 Task: Create a due date automation trigger when advanced on, 2 hours before a card is due add dates due in between 1 and 5 working days.
Action: Mouse moved to (1196, 95)
Screenshot: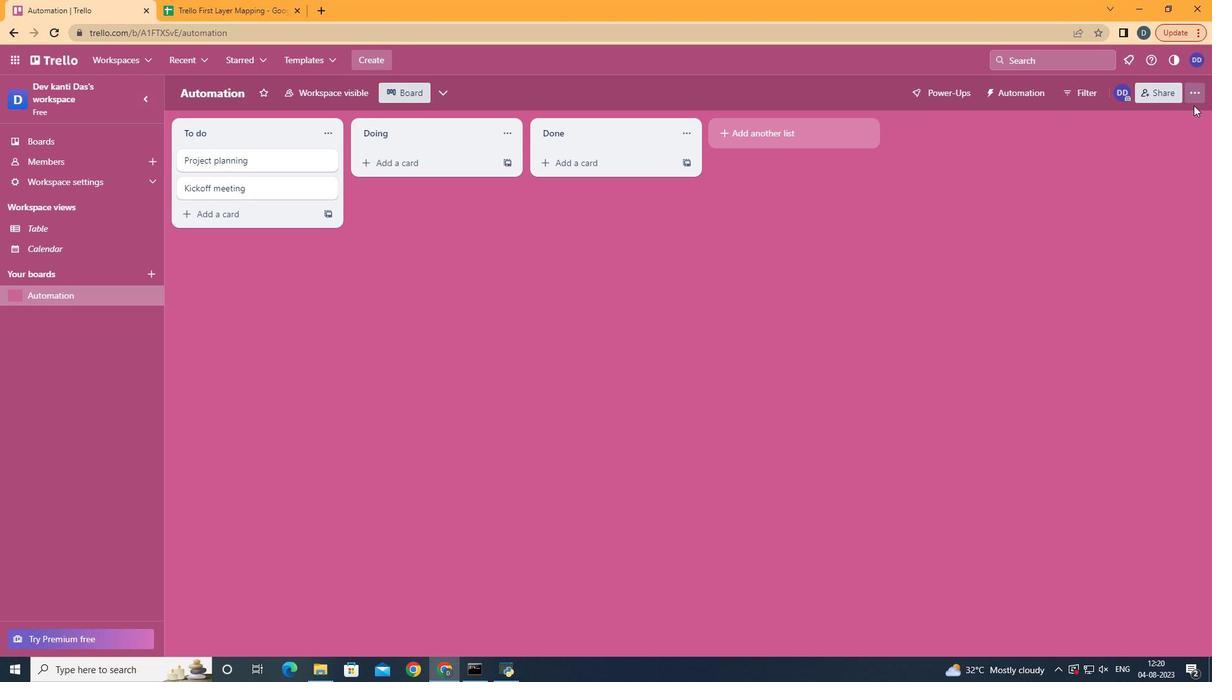 
Action: Mouse pressed left at (1196, 95)
Screenshot: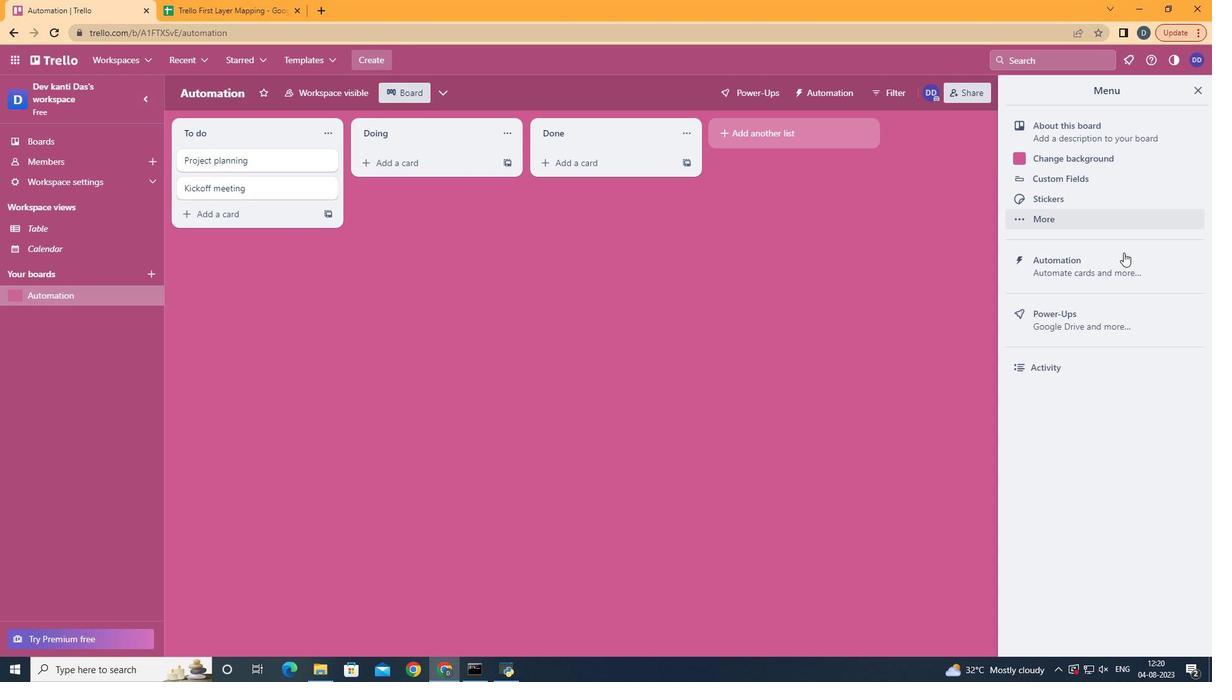 
Action: Mouse moved to (1106, 281)
Screenshot: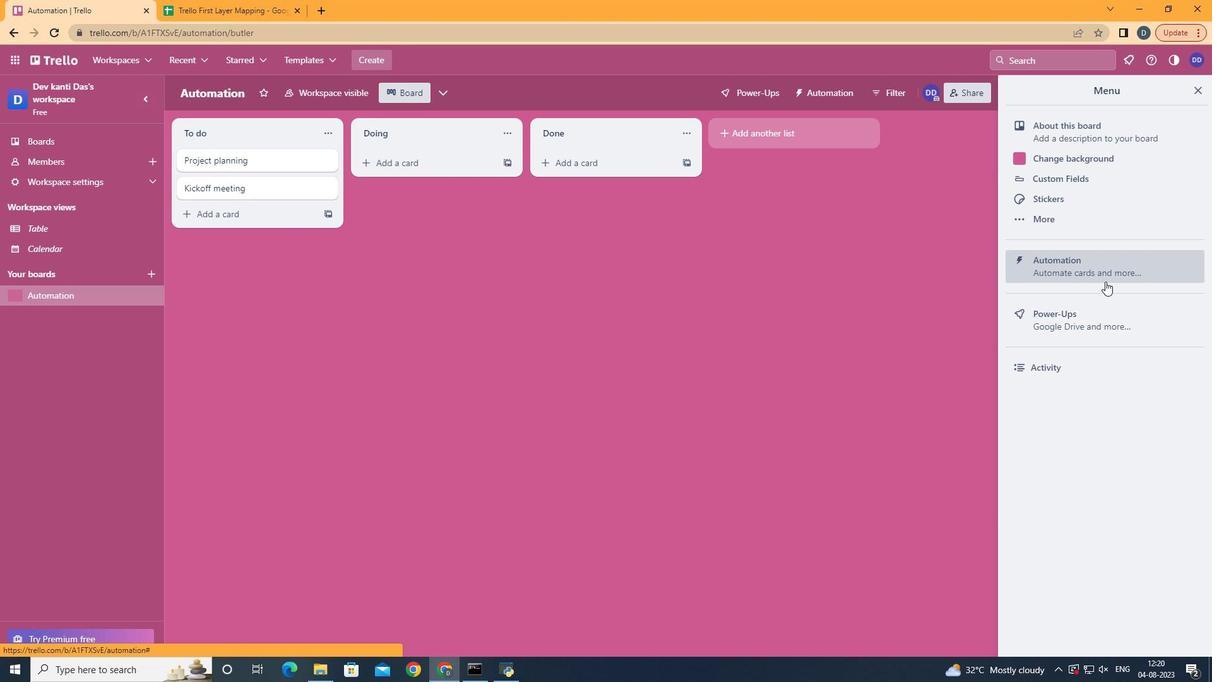 
Action: Mouse pressed left at (1106, 281)
Screenshot: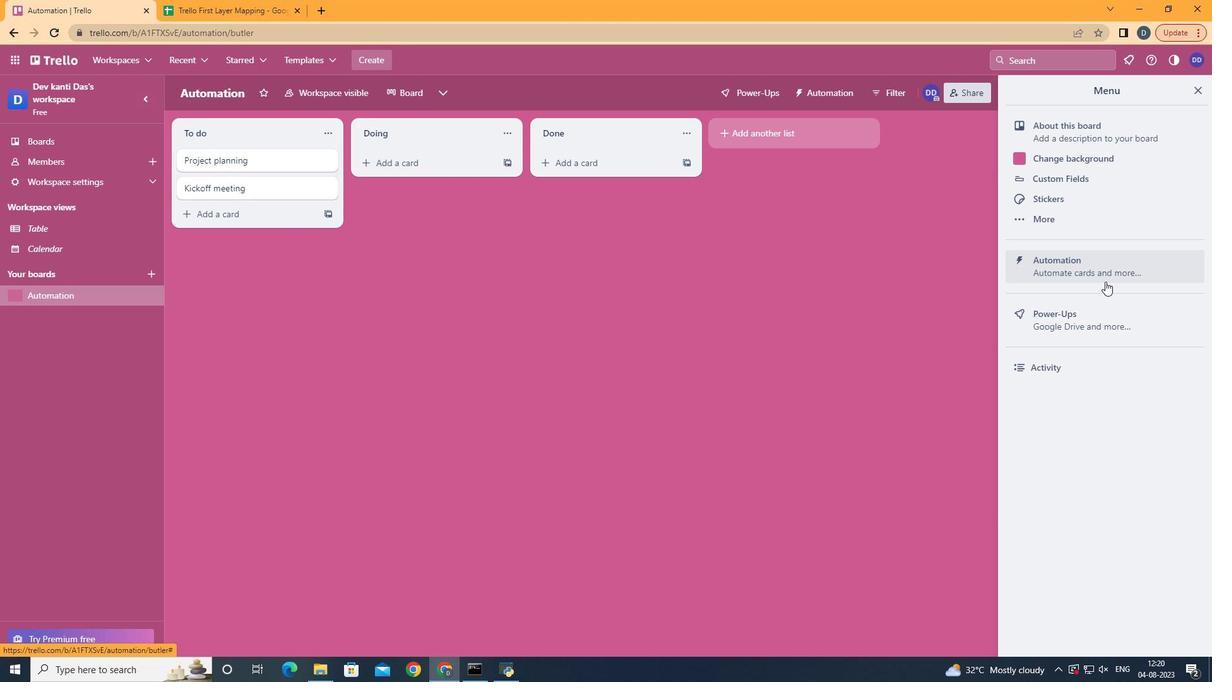 
Action: Mouse moved to (227, 253)
Screenshot: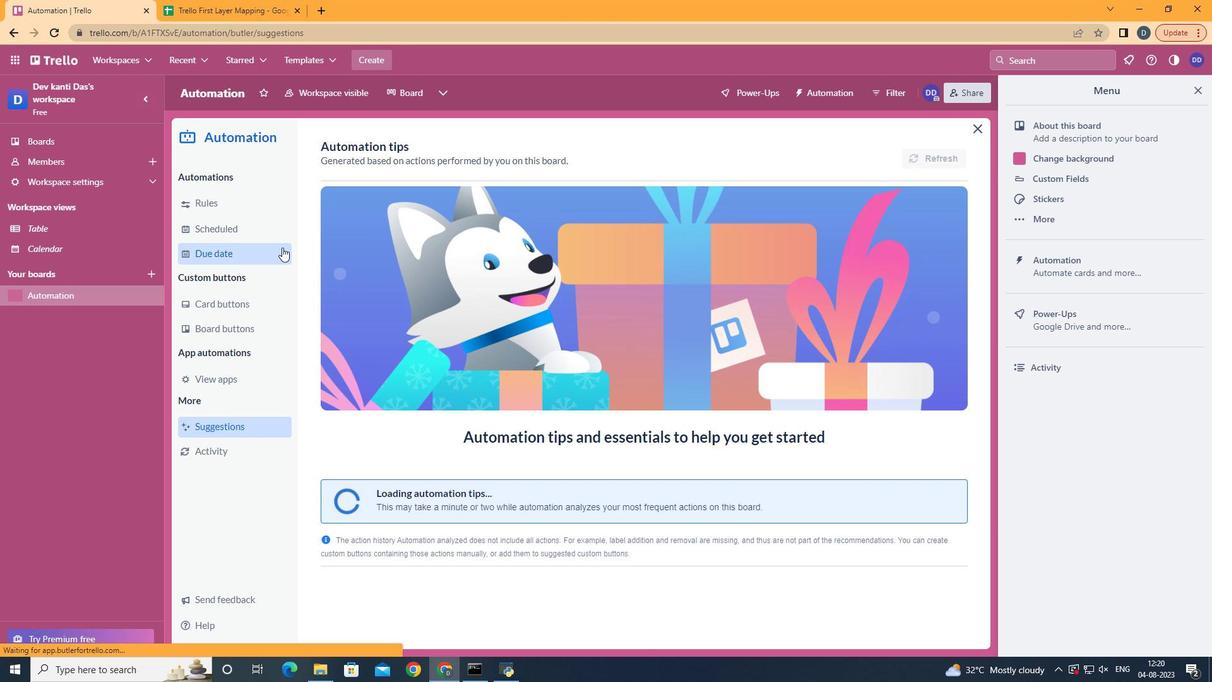 
Action: Mouse pressed left at (227, 253)
Screenshot: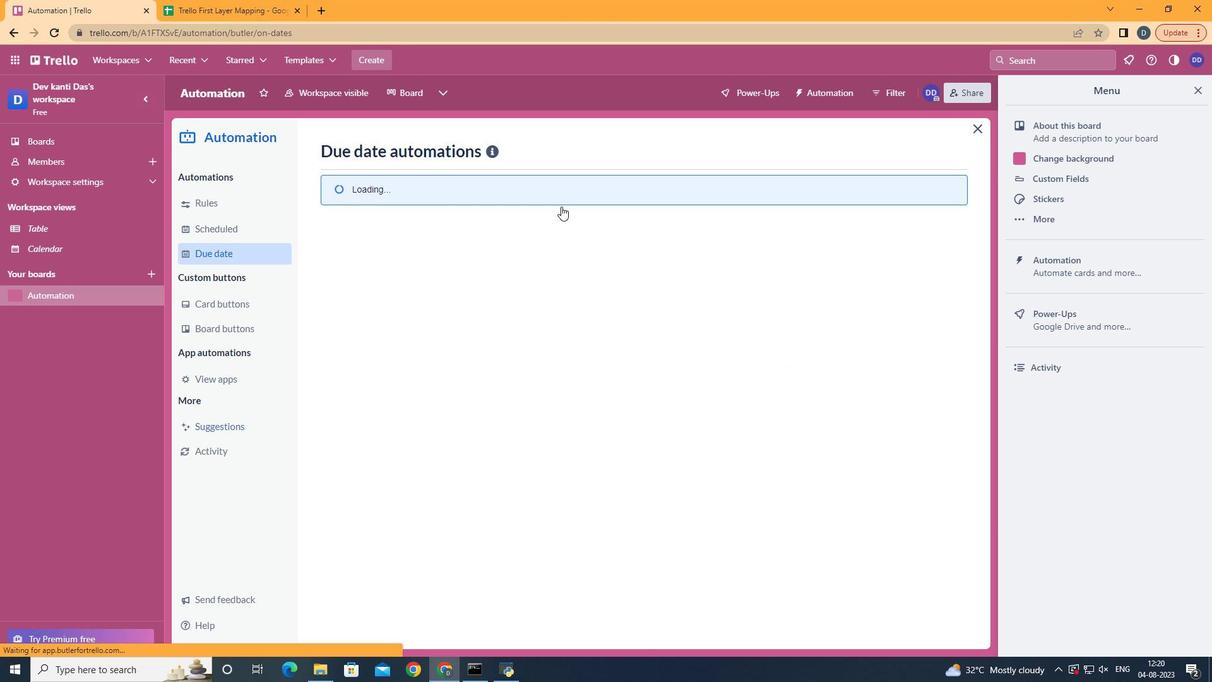
Action: Mouse moved to (880, 152)
Screenshot: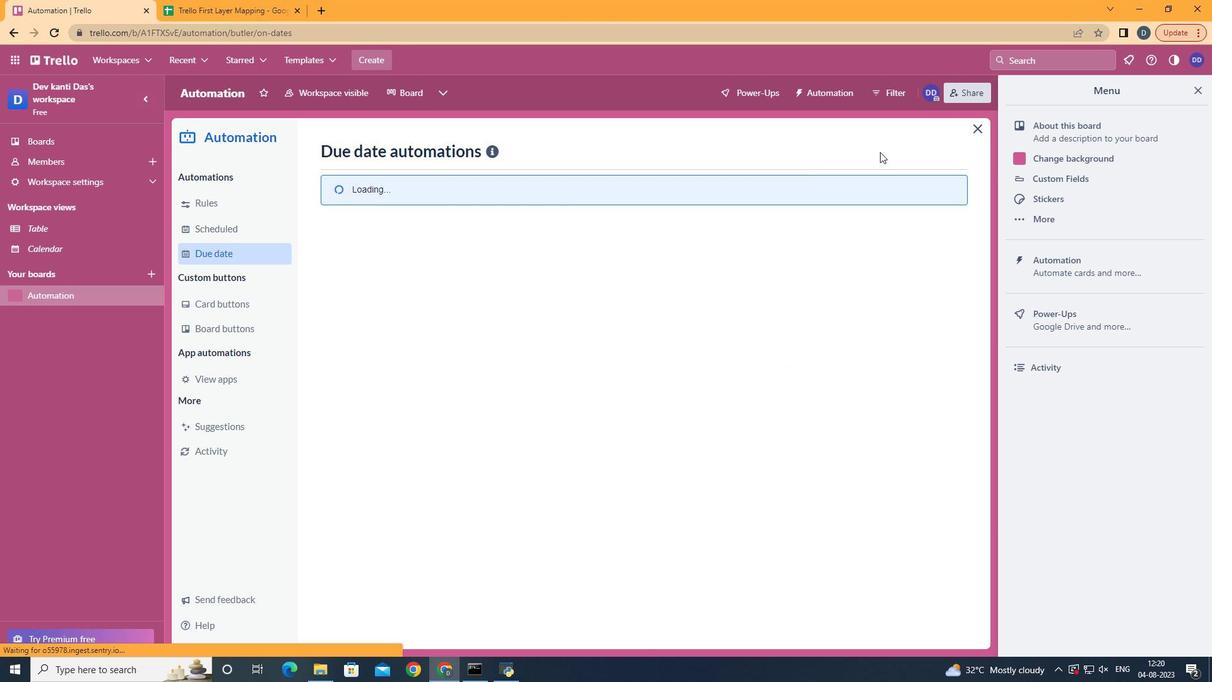 
Action: Mouse pressed left at (880, 152)
Screenshot: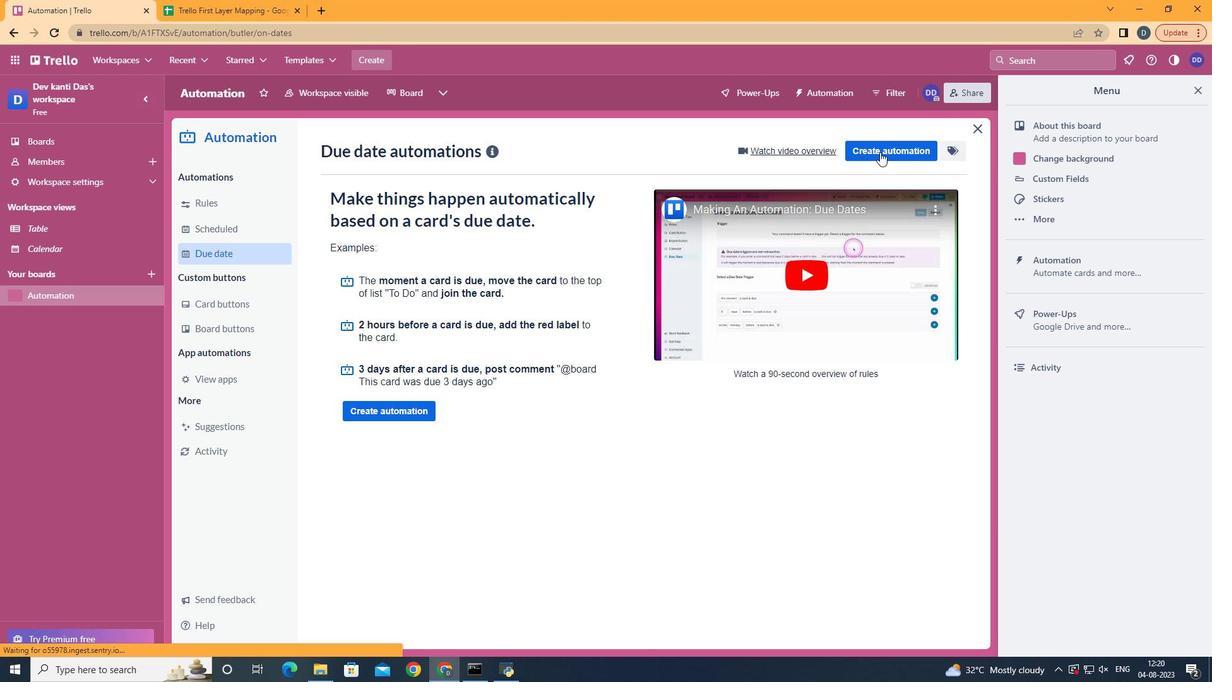 
Action: Mouse pressed left at (880, 152)
Screenshot: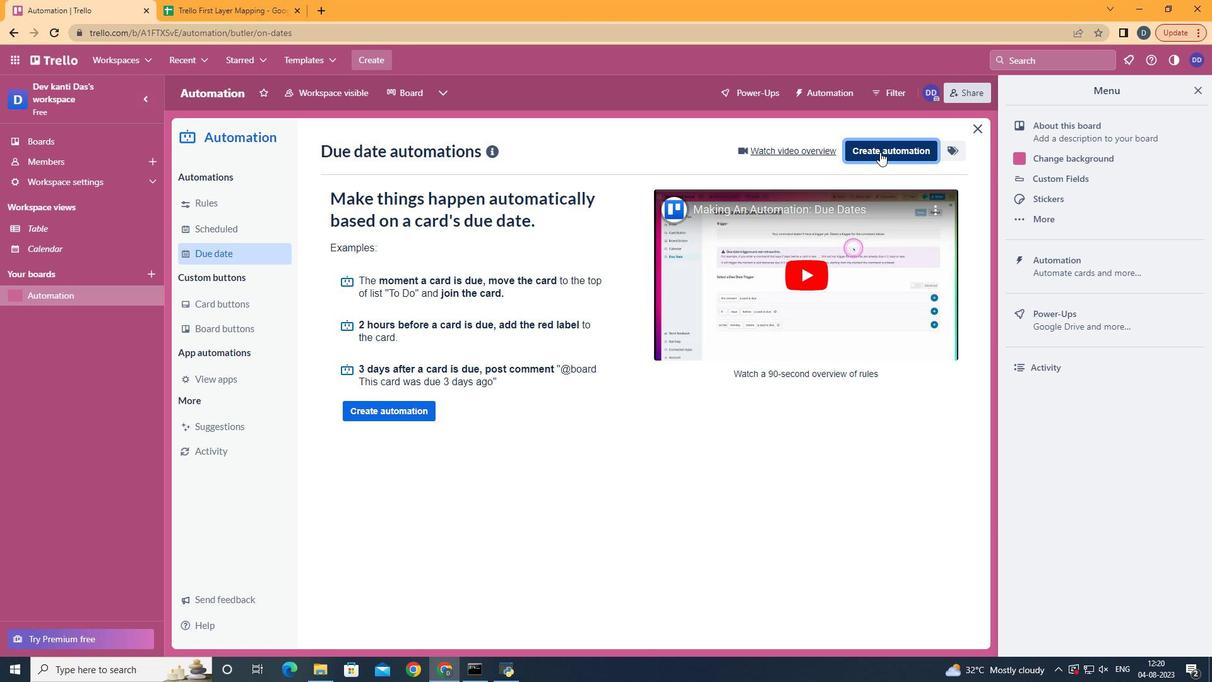 
Action: Mouse moved to (637, 253)
Screenshot: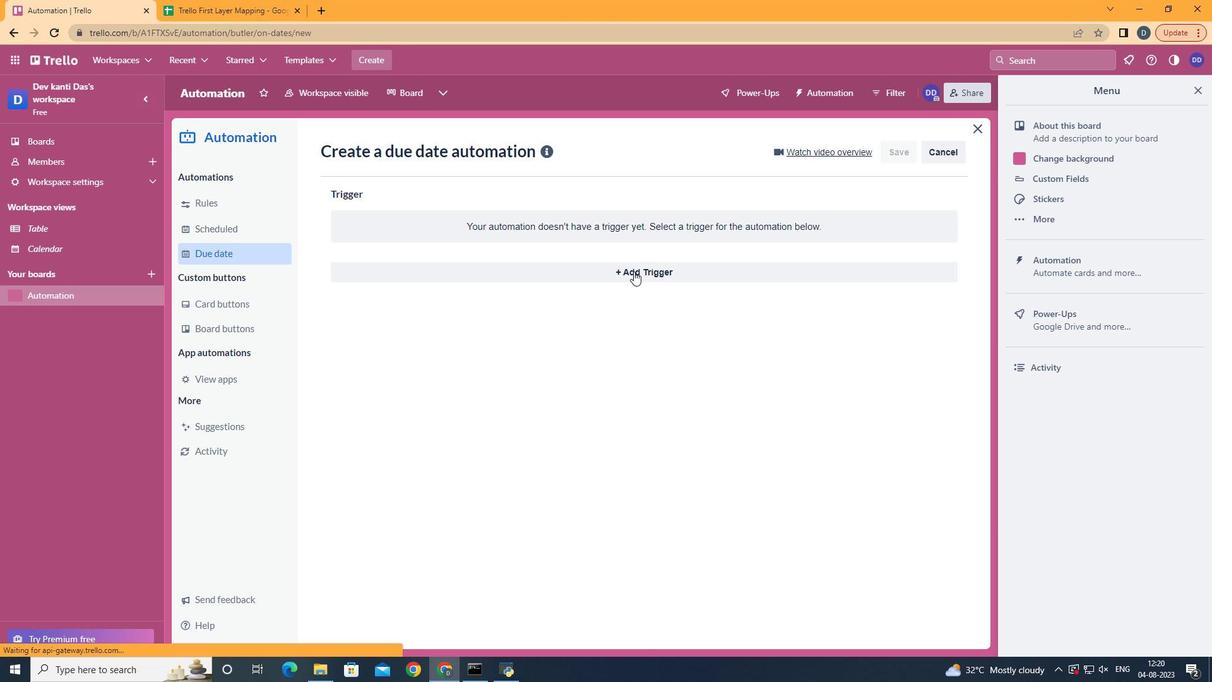 
Action: Mouse pressed left at (637, 253)
Screenshot: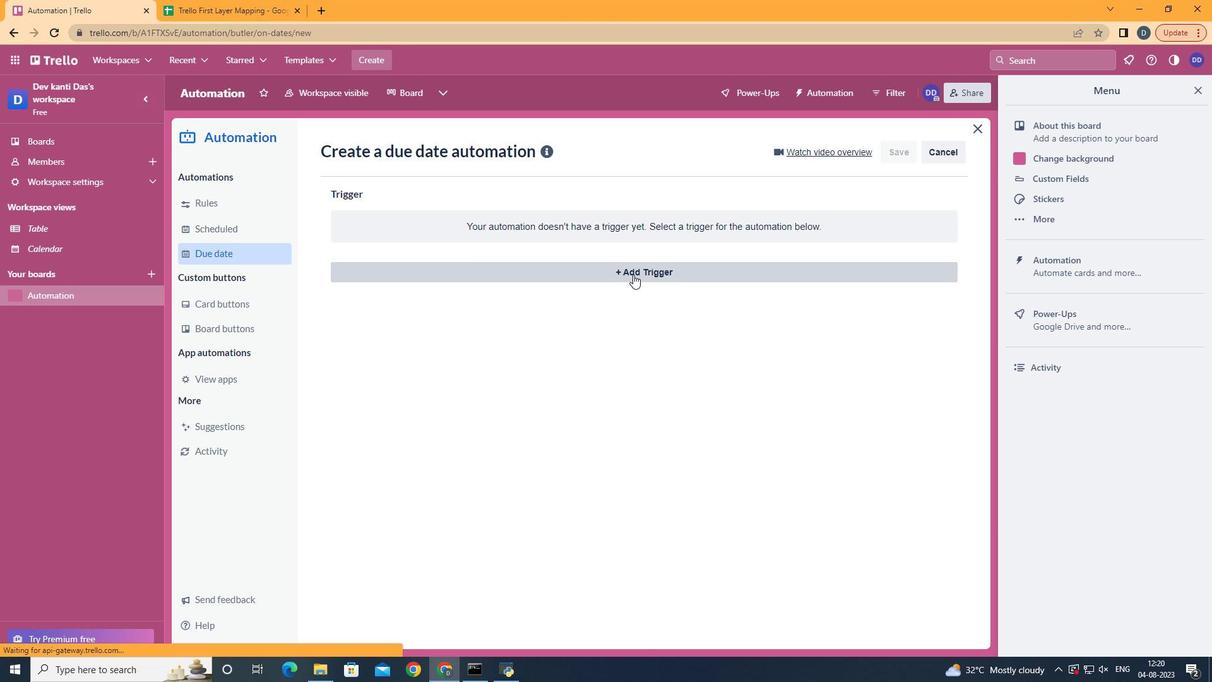 
Action: Mouse moved to (633, 274)
Screenshot: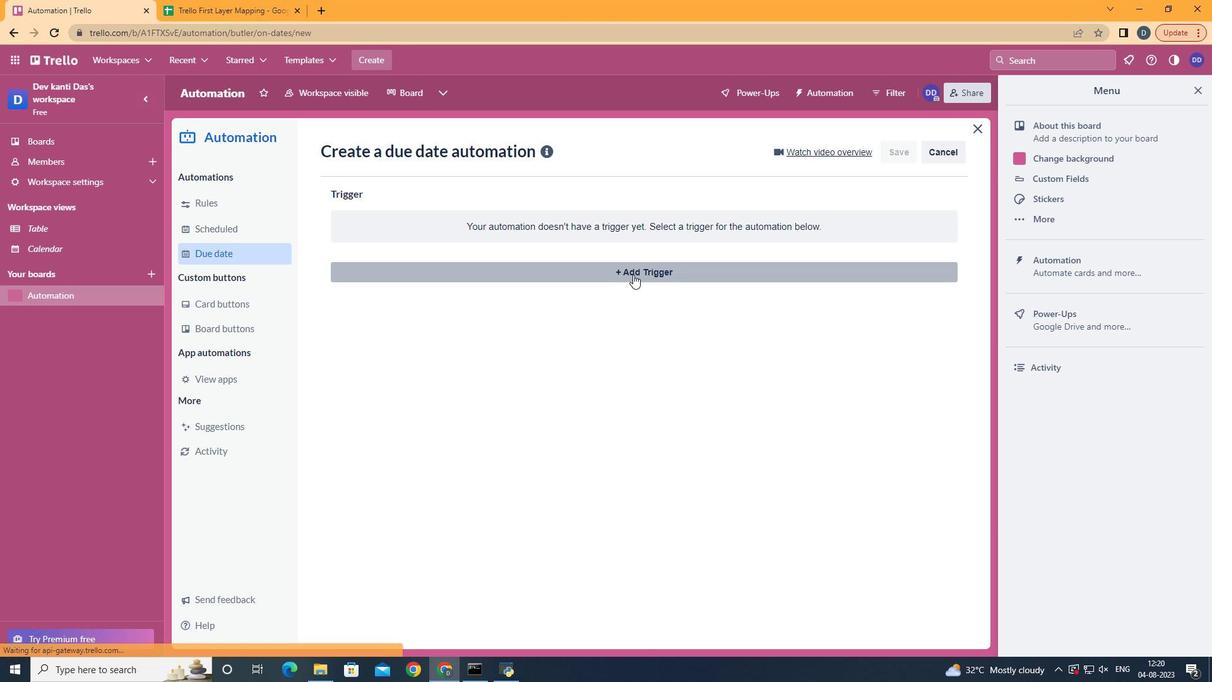 
Action: Mouse pressed left at (633, 274)
Screenshot: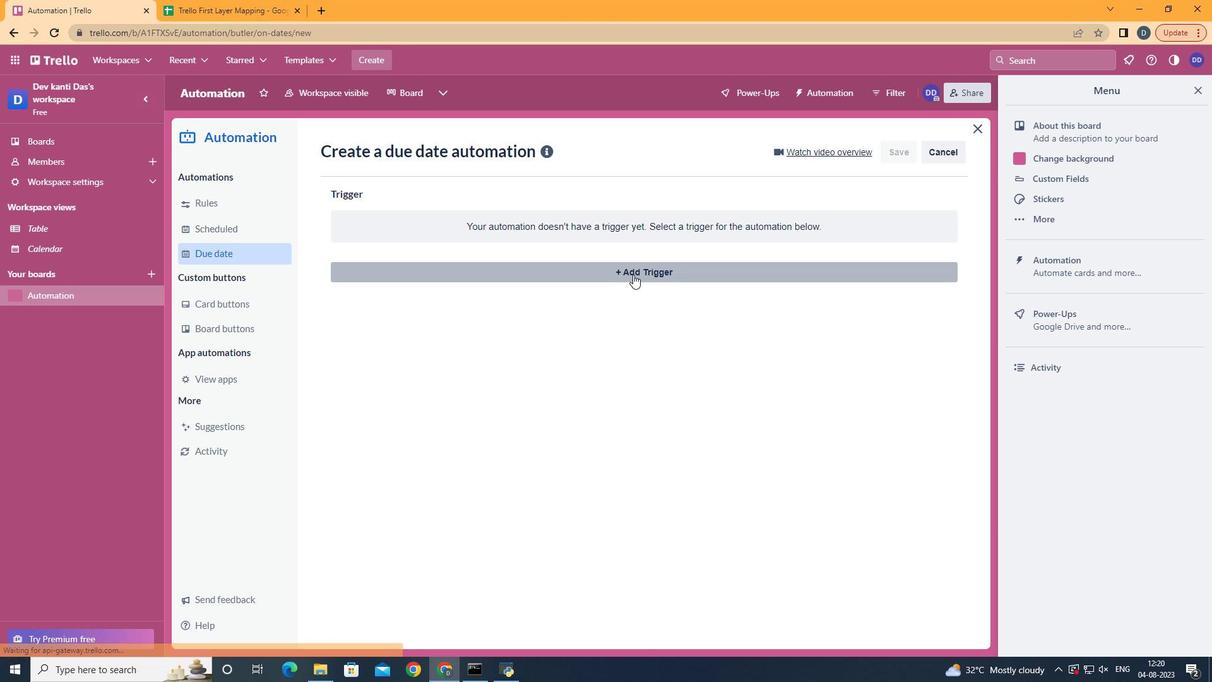 
Action: Mouse moved to (408, 538)
Screenshot: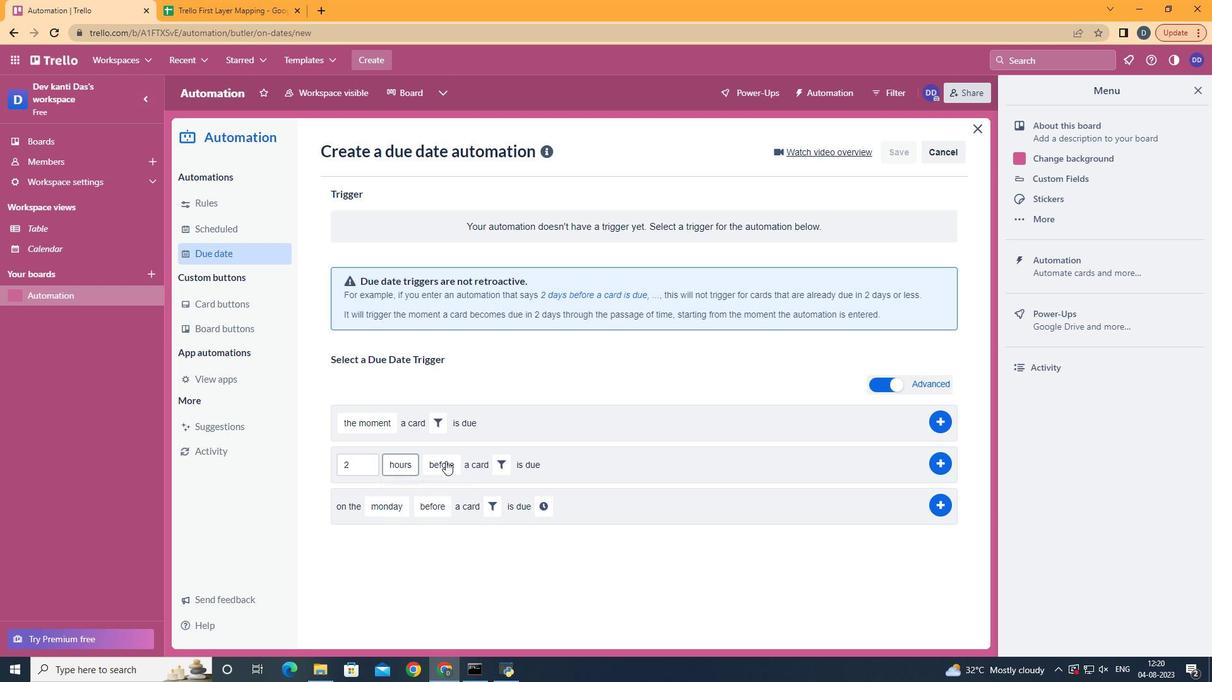 
Action: Mouse pressed left at (408, 538)
Screenshot: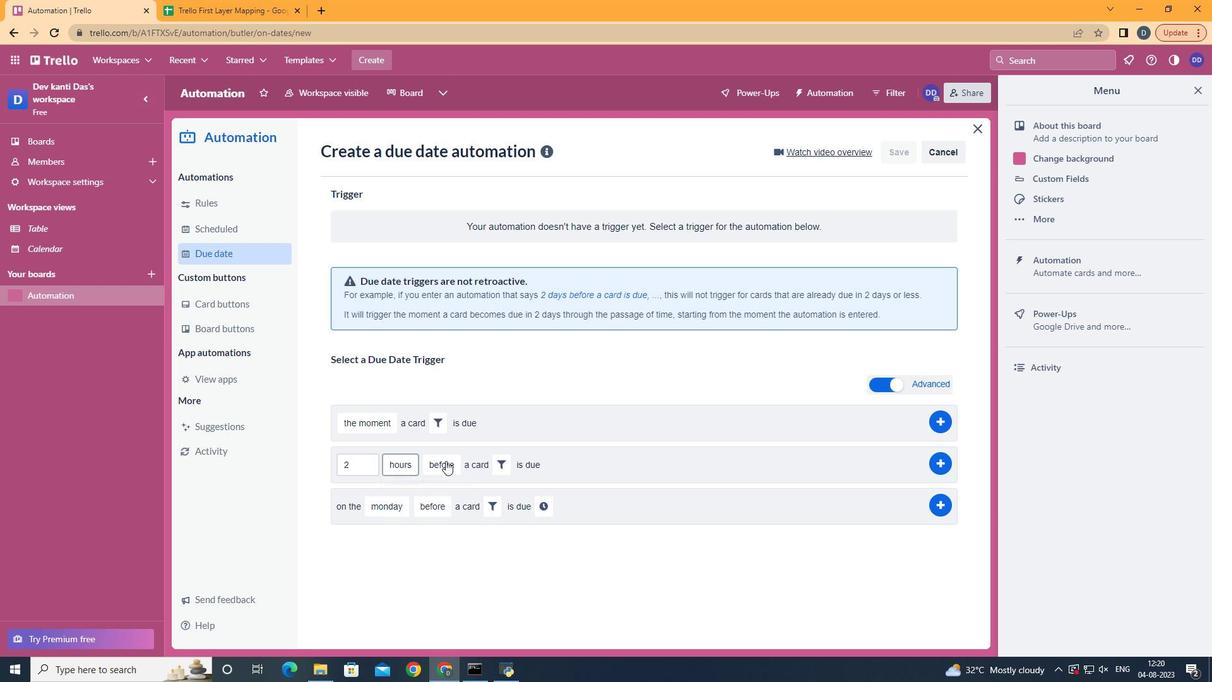 
Action: Mouse moved to (446, 483)
Screenshot: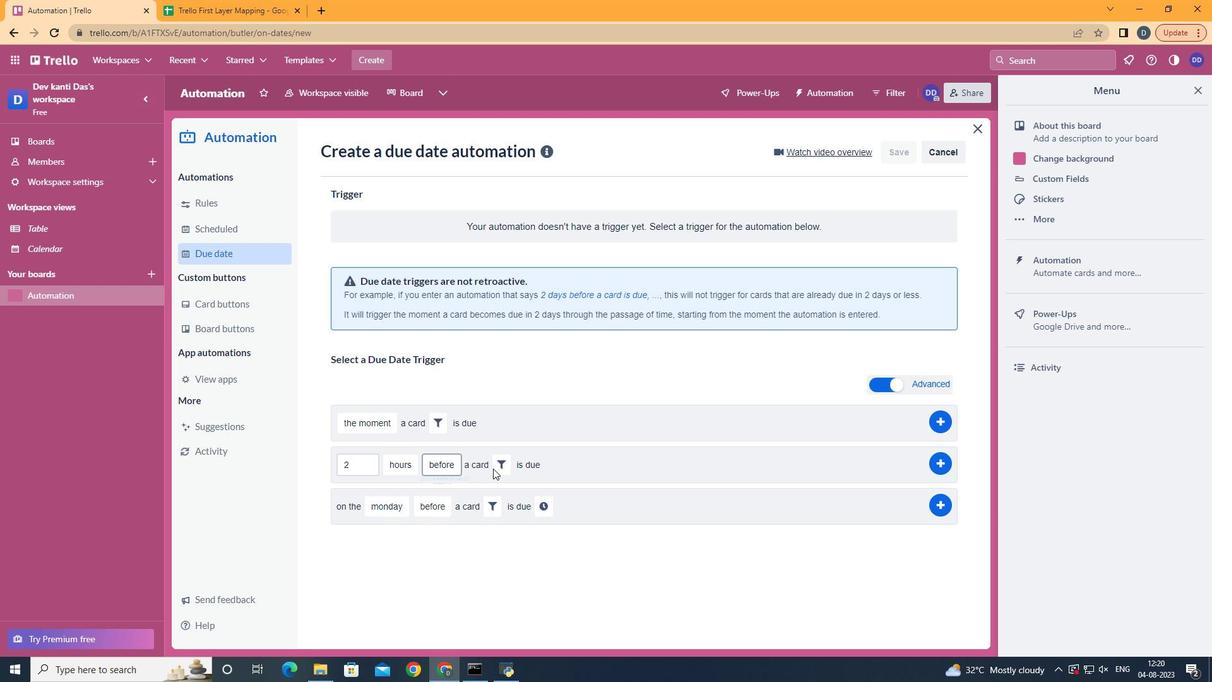 
Action: Mouse pressed left at (446, 483)
Screenshot: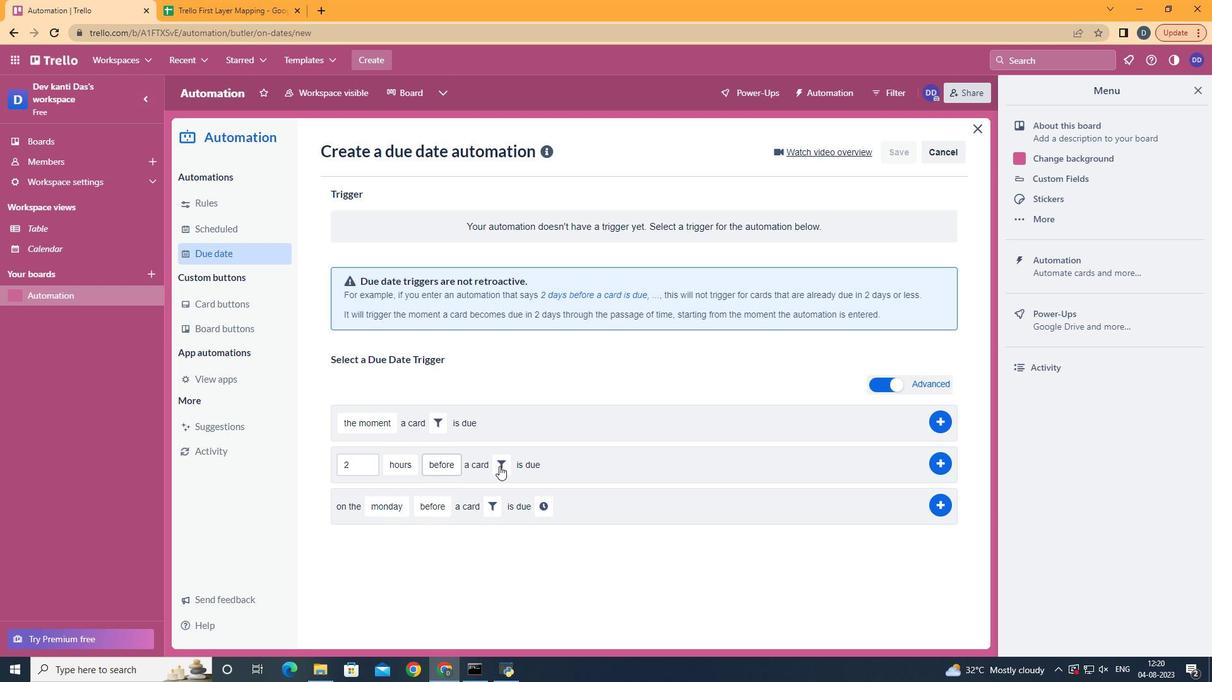 
Action: Mouse moved to (500, 466)
Screenshot: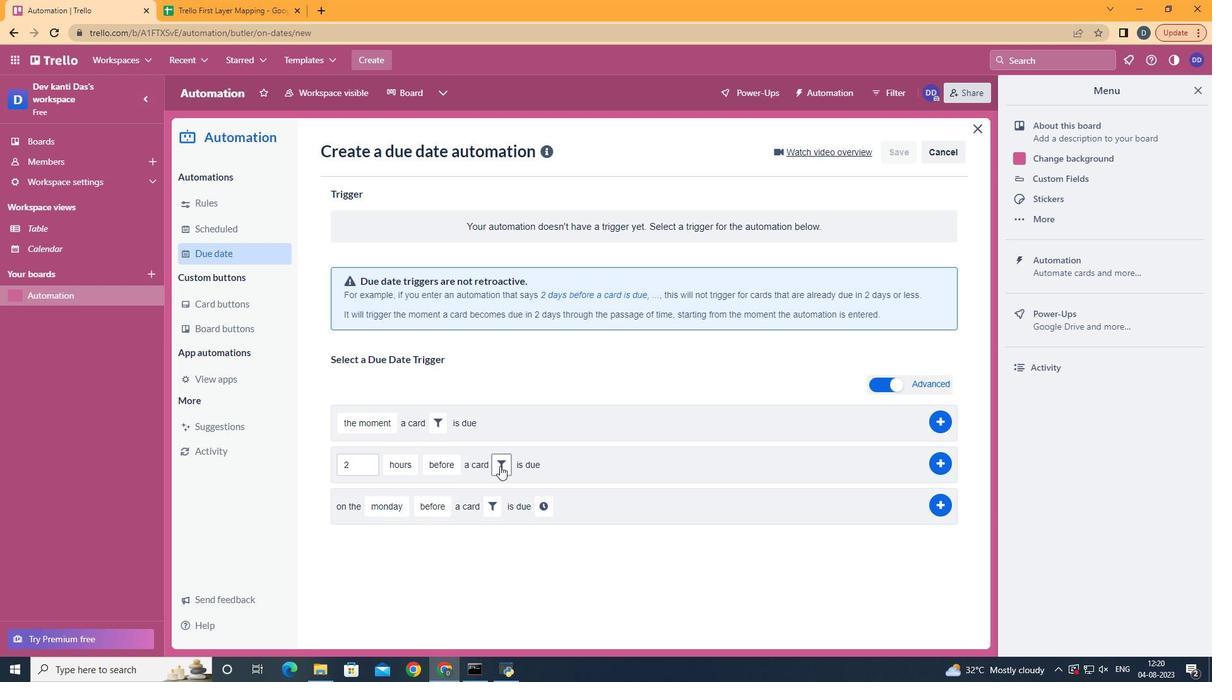 
Action: Mouse pressed left at (500, 466)
Screenshot: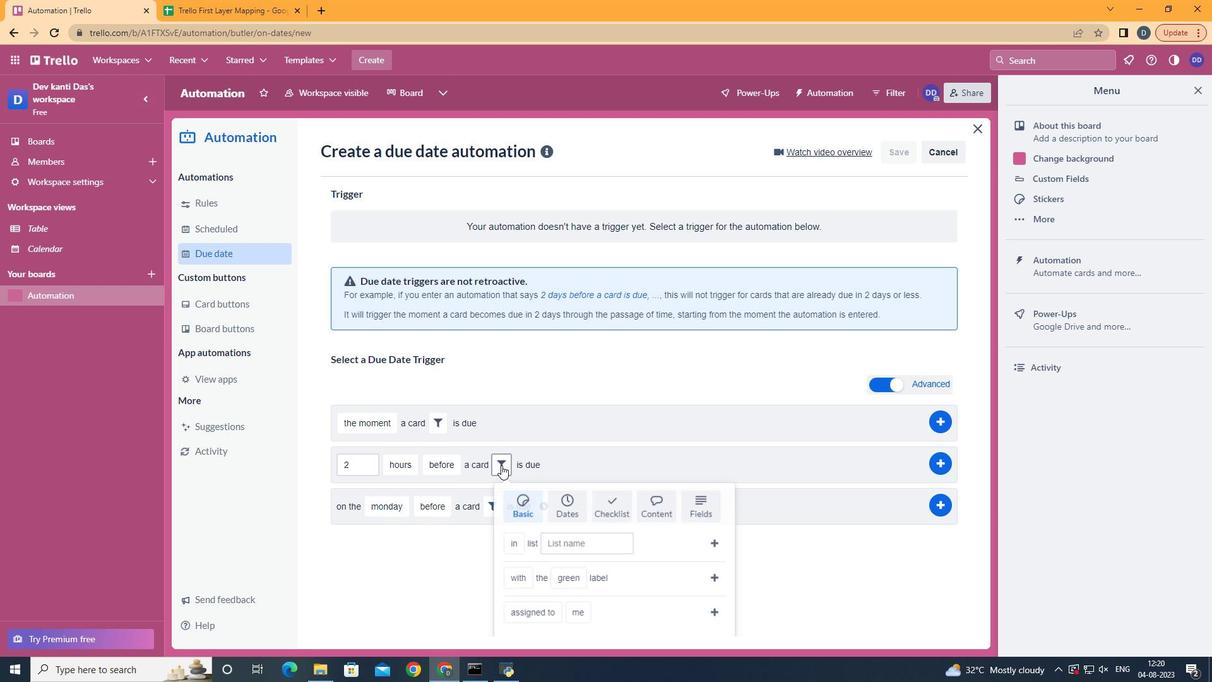 
Action: Mouse moved to (573, 501)
Screenshot: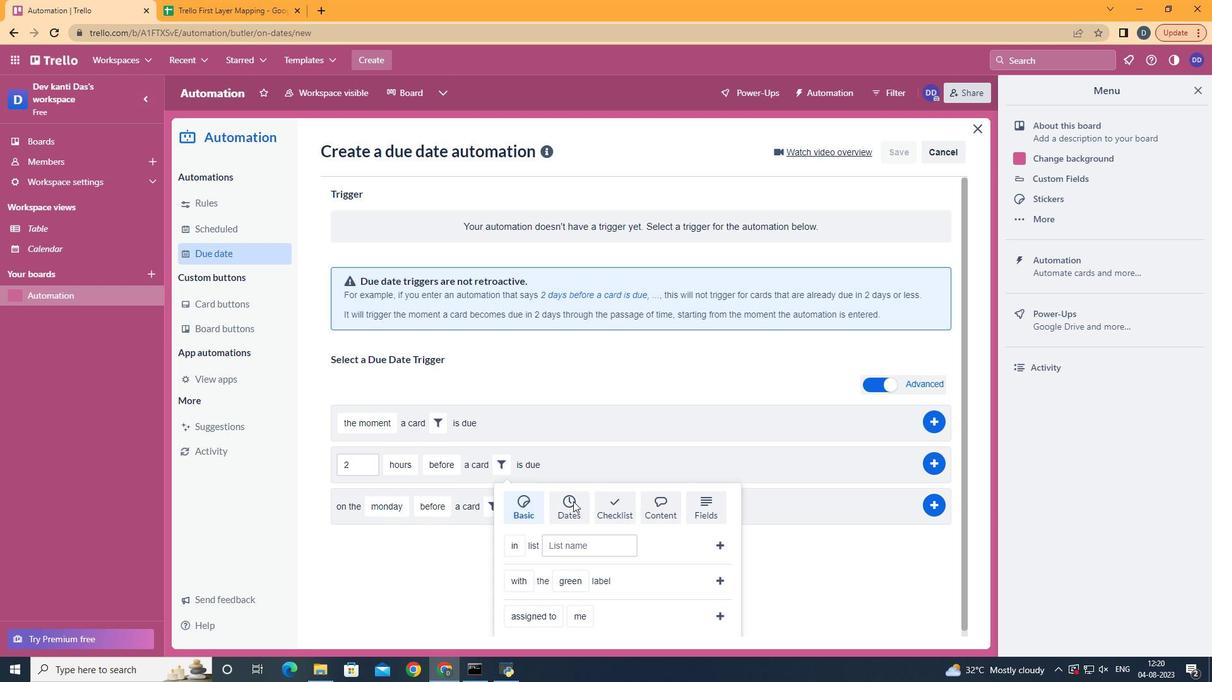 
Action: Mouse pressed left at (573, 501)
Screenshot: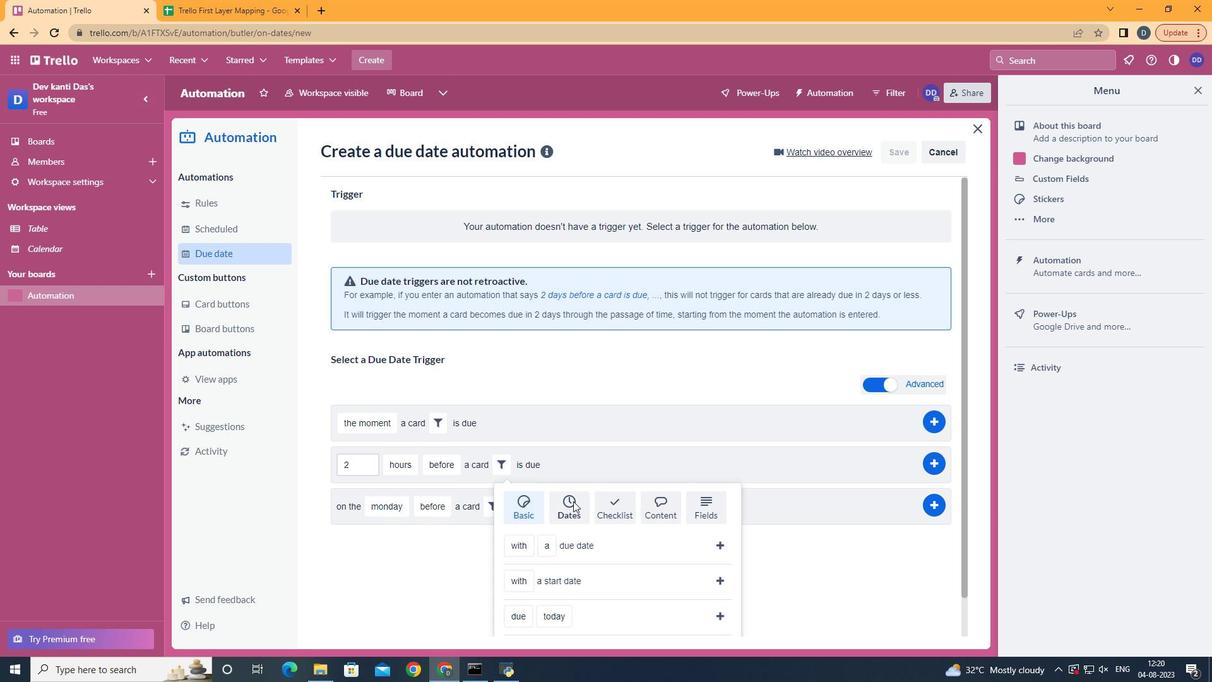 
Action: Mouse scrolled (573, 500) with delta (0, 0)
Screenshot: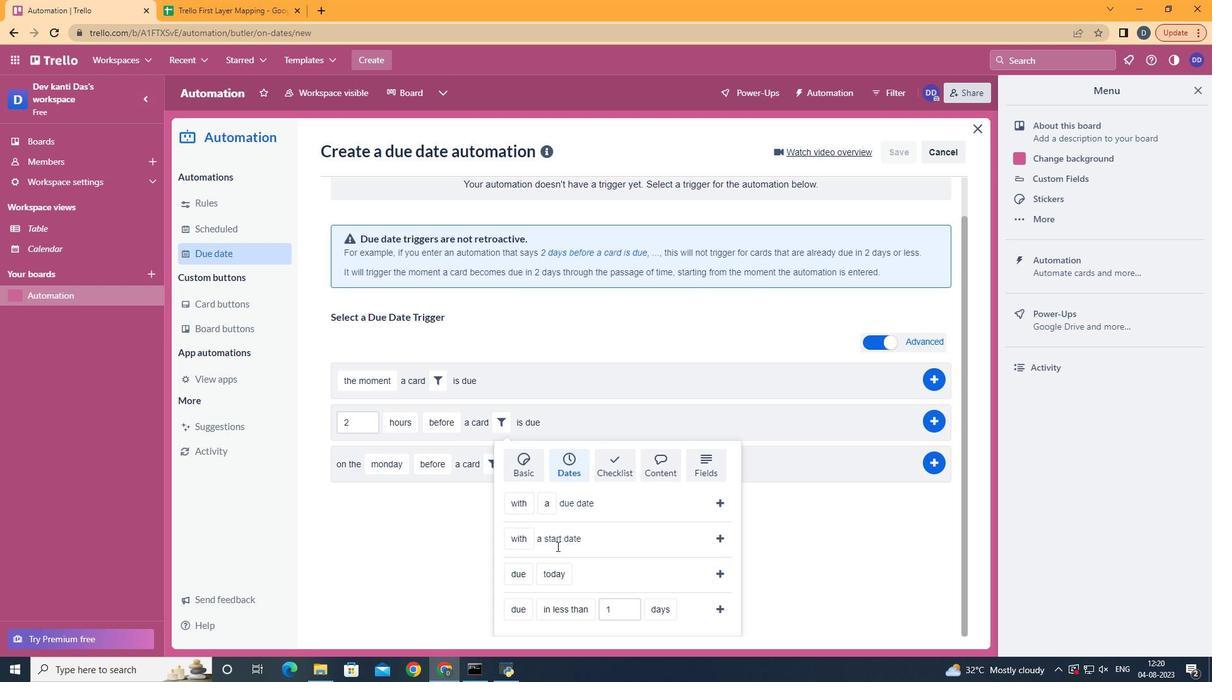 
Action: Mouse scrolled (573, 500) with delta (0, 0)
Screenshot: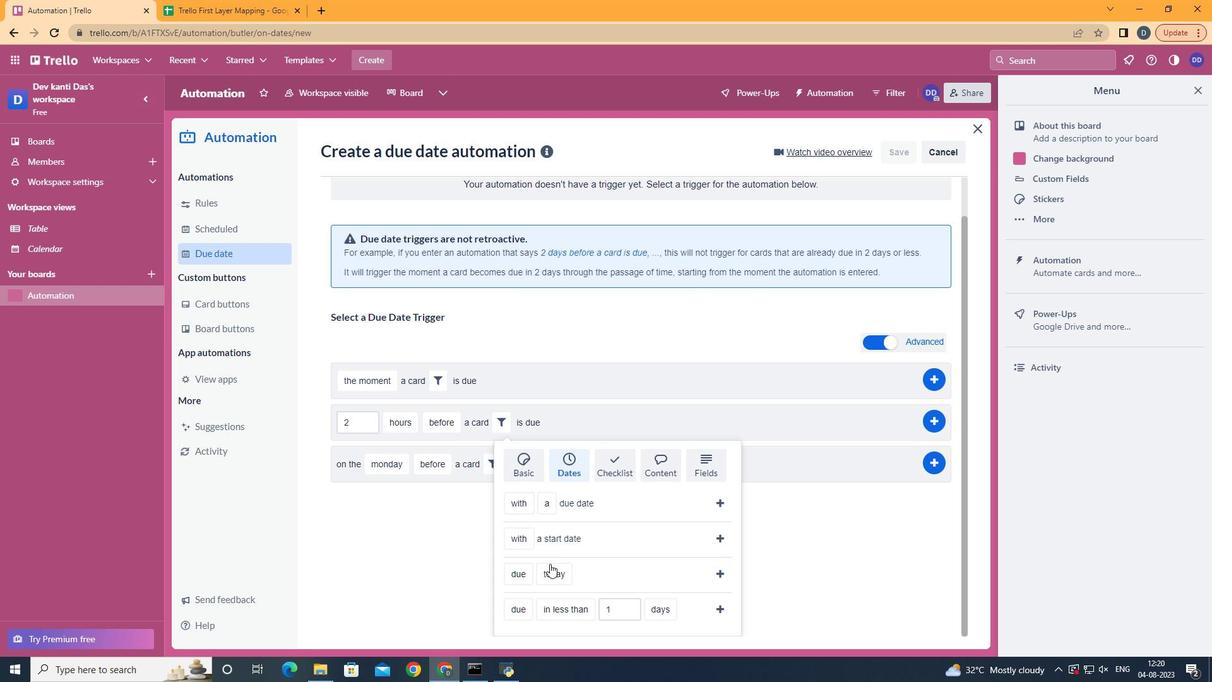 
Action: Mouse scrolled (573, 500) with delta (0, 0)
Screenshot: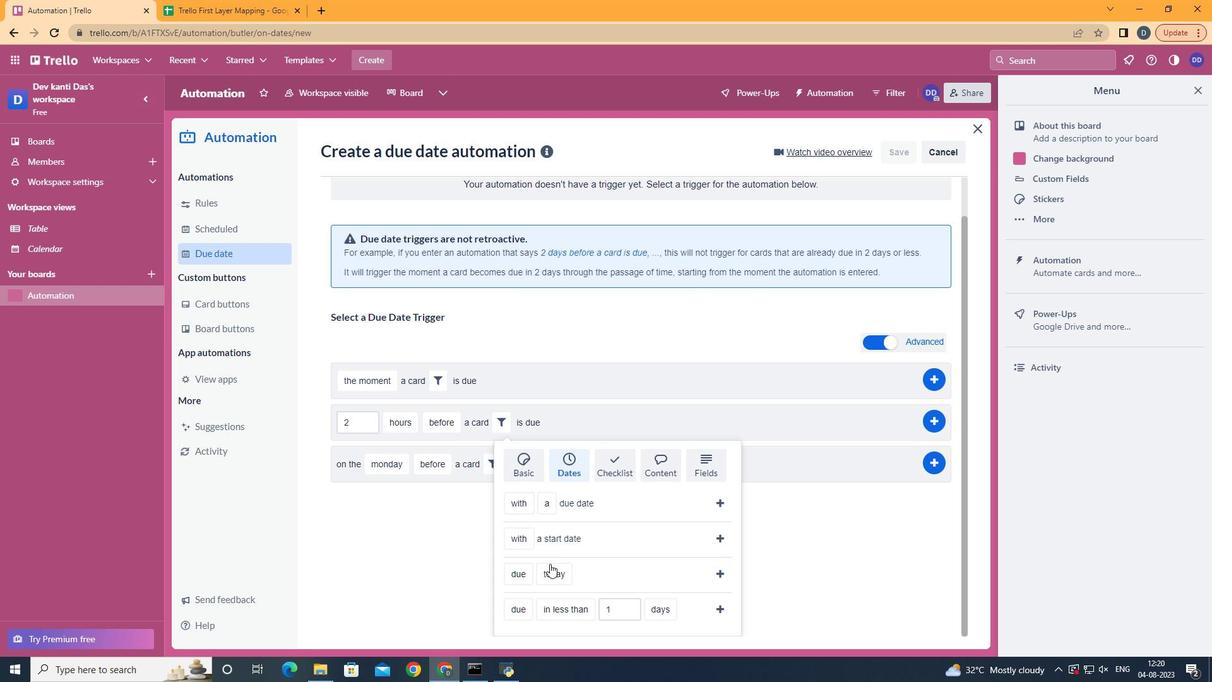 
Action: Mouse scrolled (573, 500) with delta (0, 0)
Screenshot: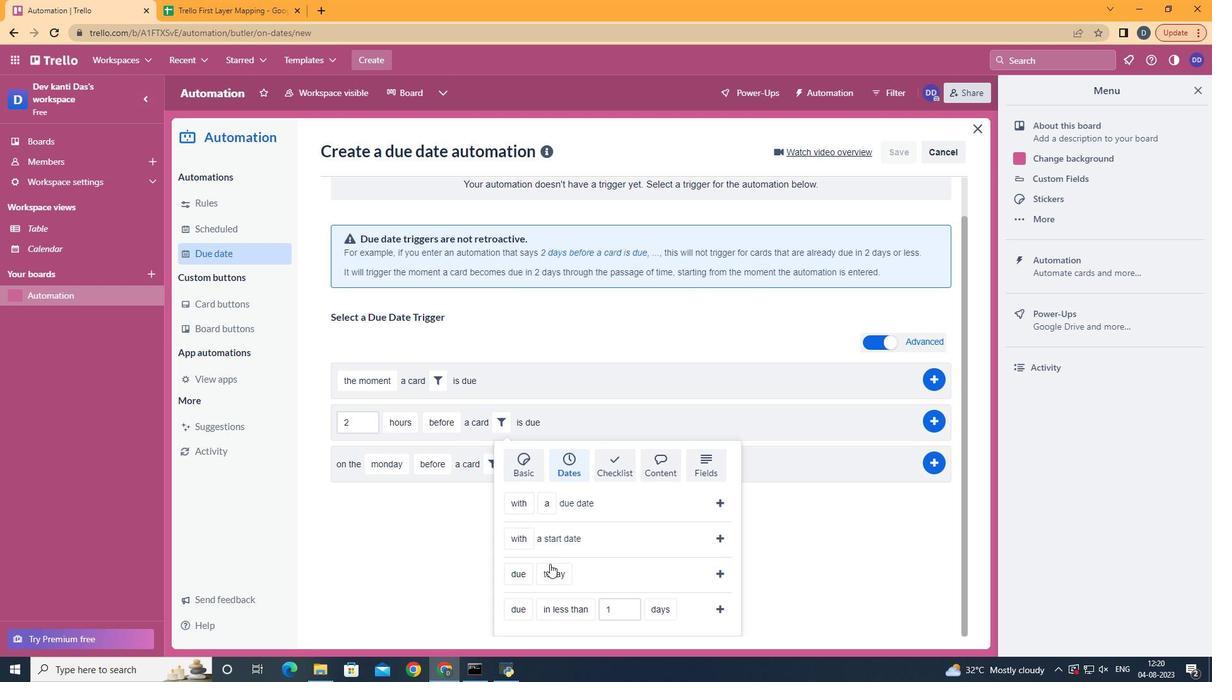 
Action: Mouse scrolled (573, 500) with delta (0, 0)
Screenshot: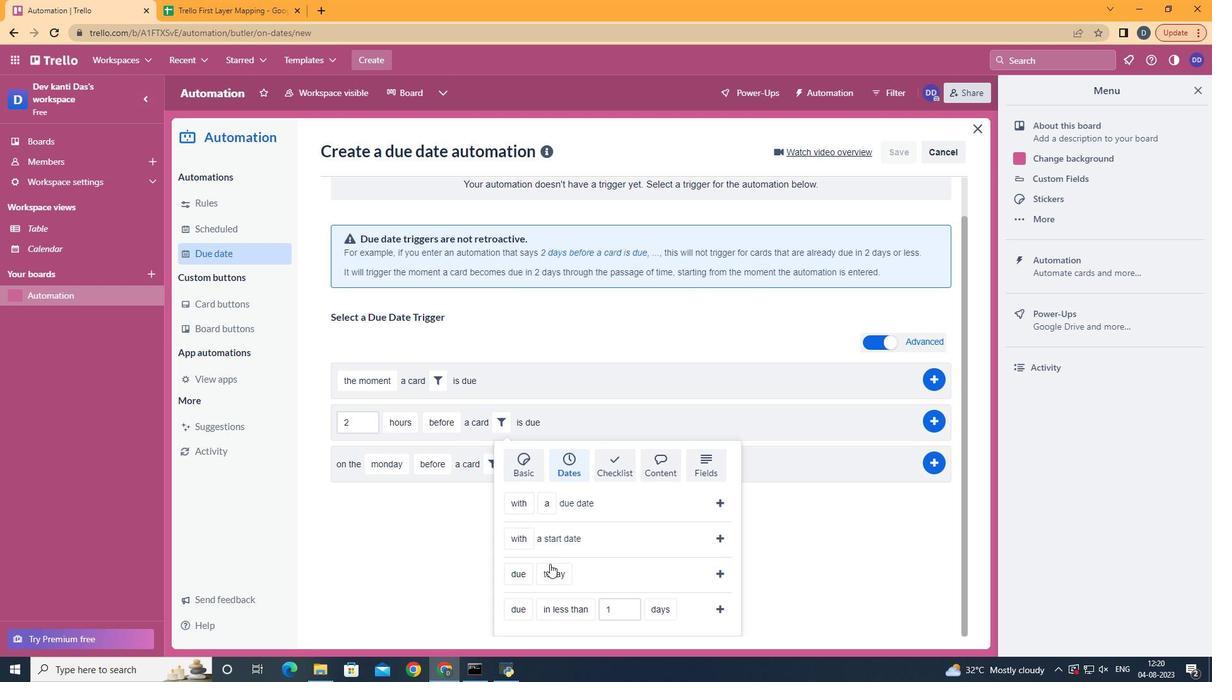 
Action: Mouse moved to (542, 558)
Screenshot: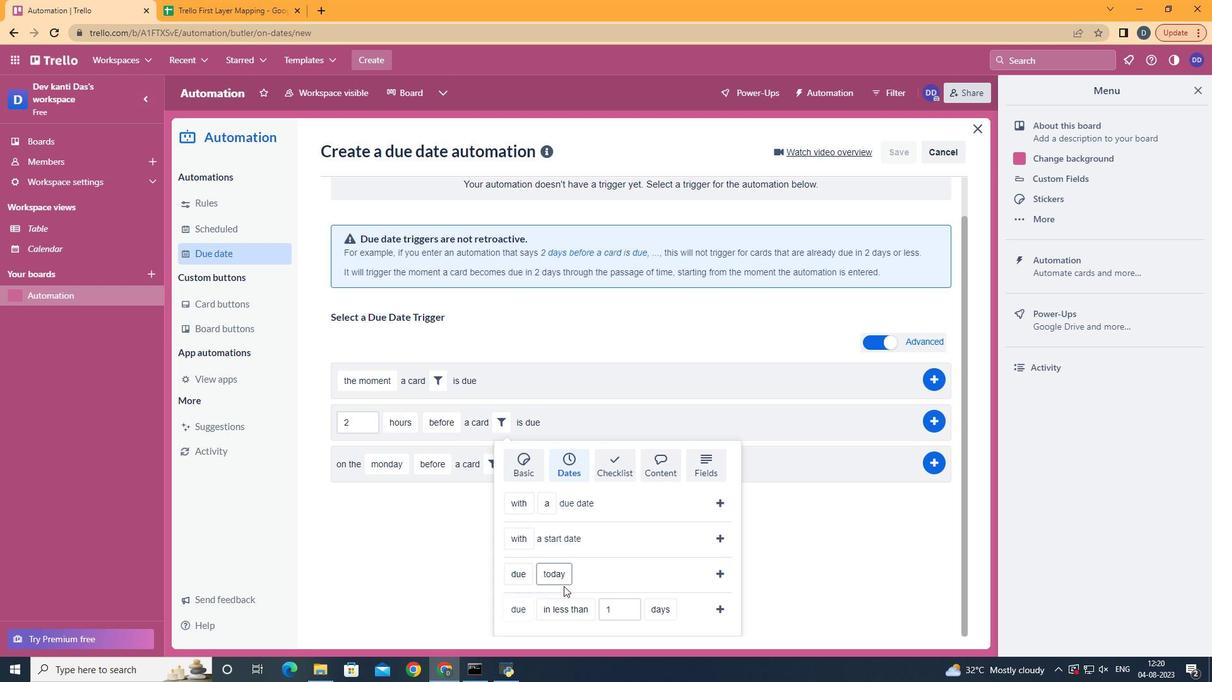 
Action: Mouse pressed left at (542, 558)
Screenshot: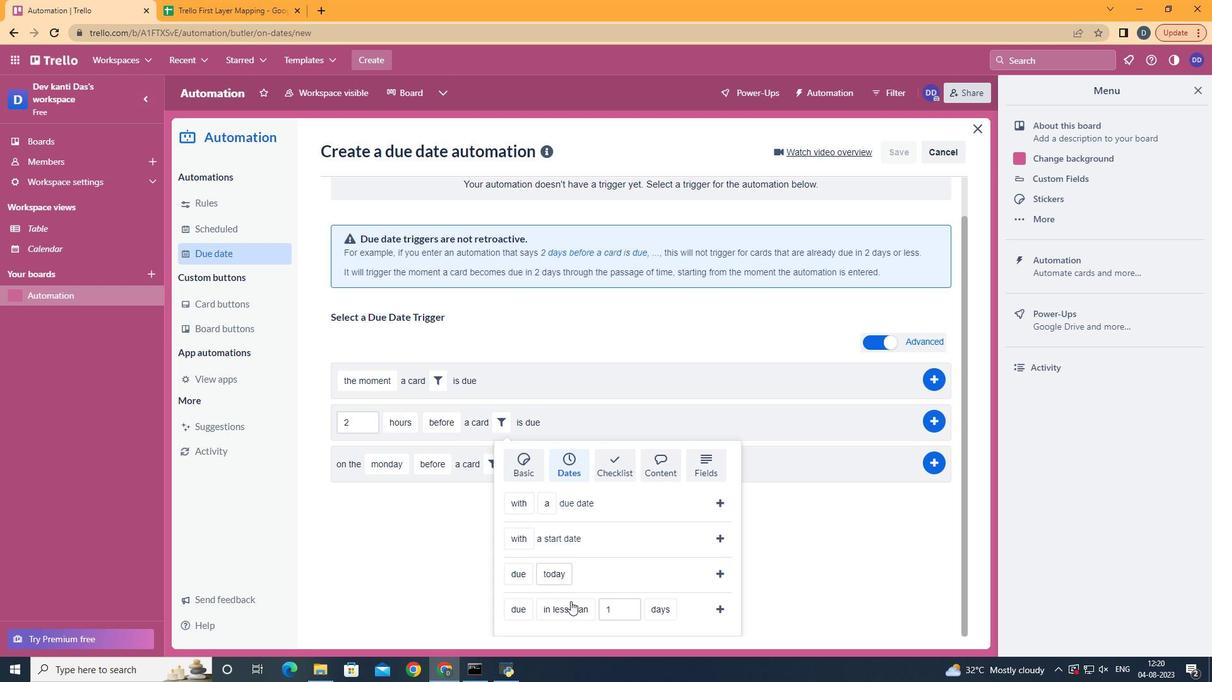 
Action: Mouse moved to (577, 588)
Screenshot: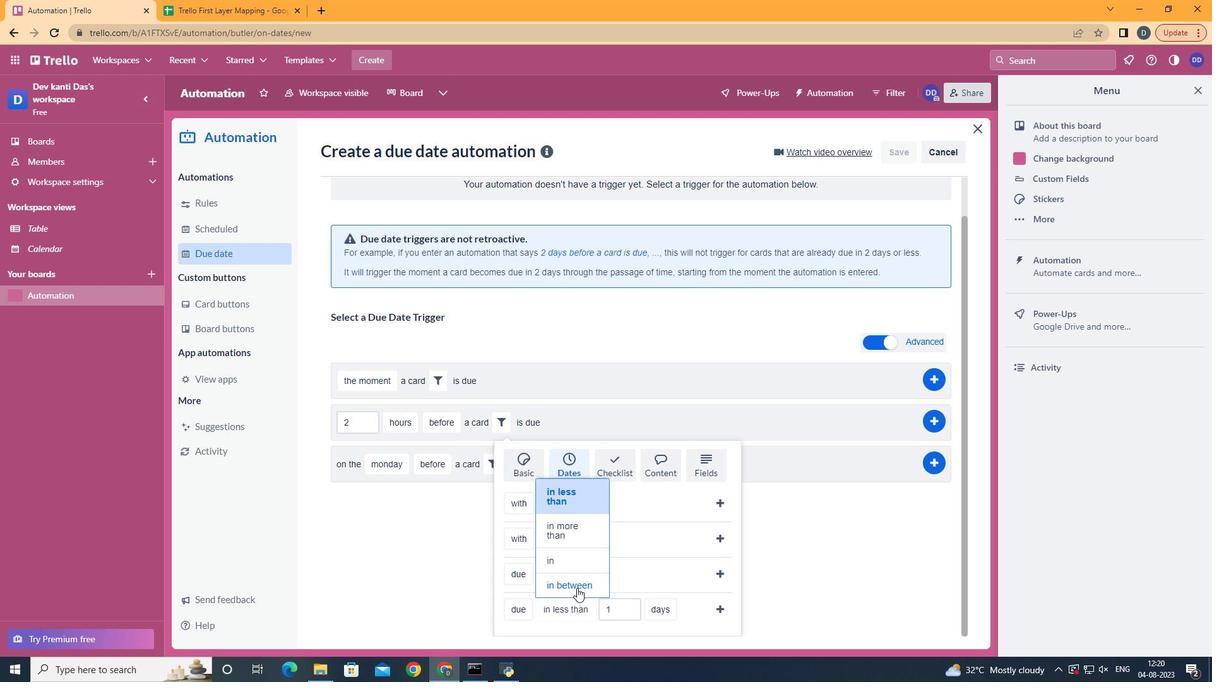 
Action: Mouse pressed left at (577, 588)
Screenshot: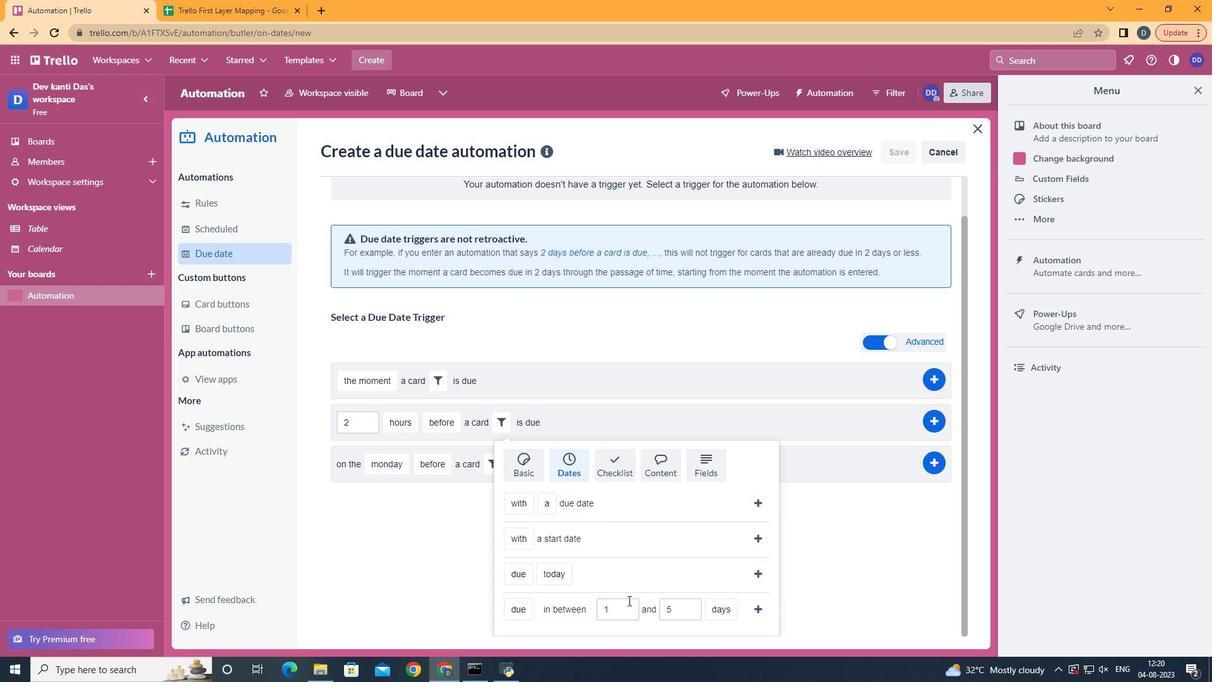 
Action: Mouse moved to (740, 588)
Screenshot: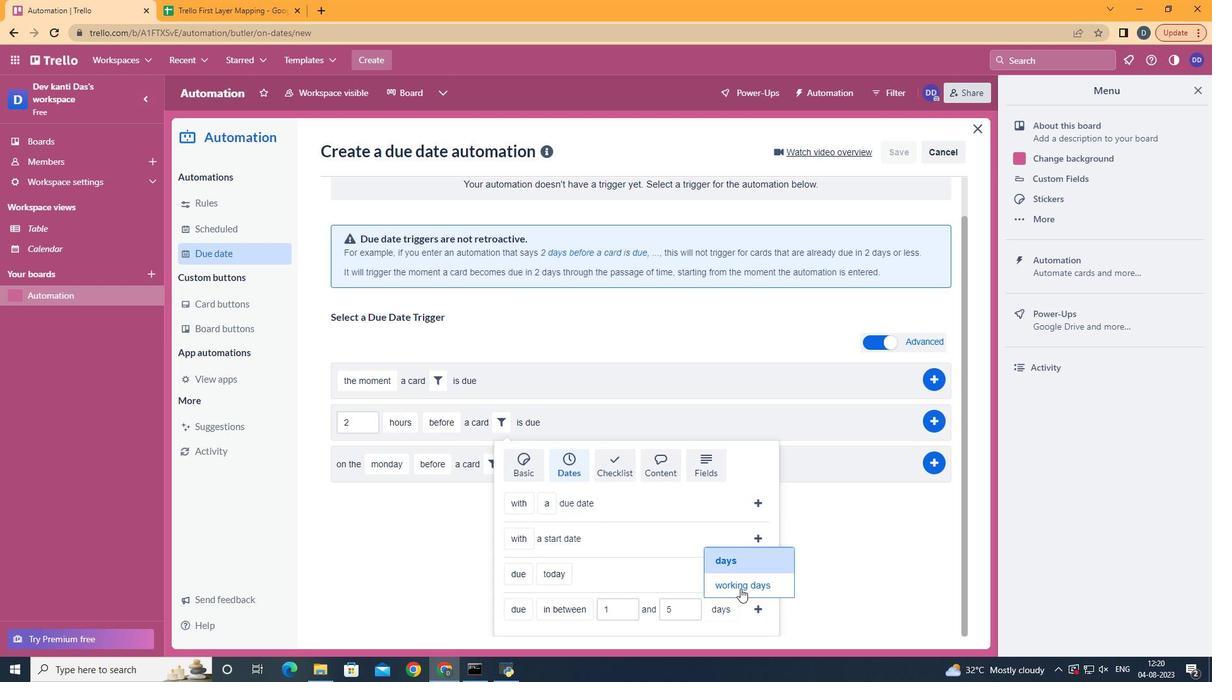 
Action: Mouse pressed left at (740, 588)
Screenshot: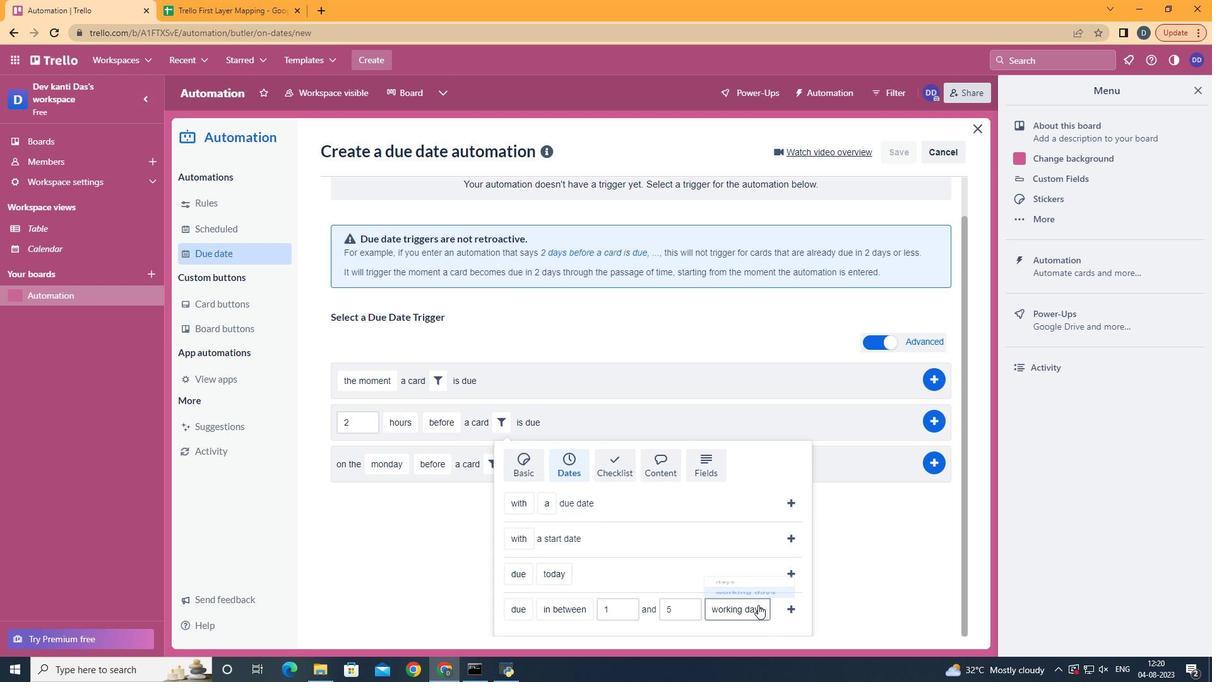 
Action: Mouse moved to (797, 602)
Screenshot: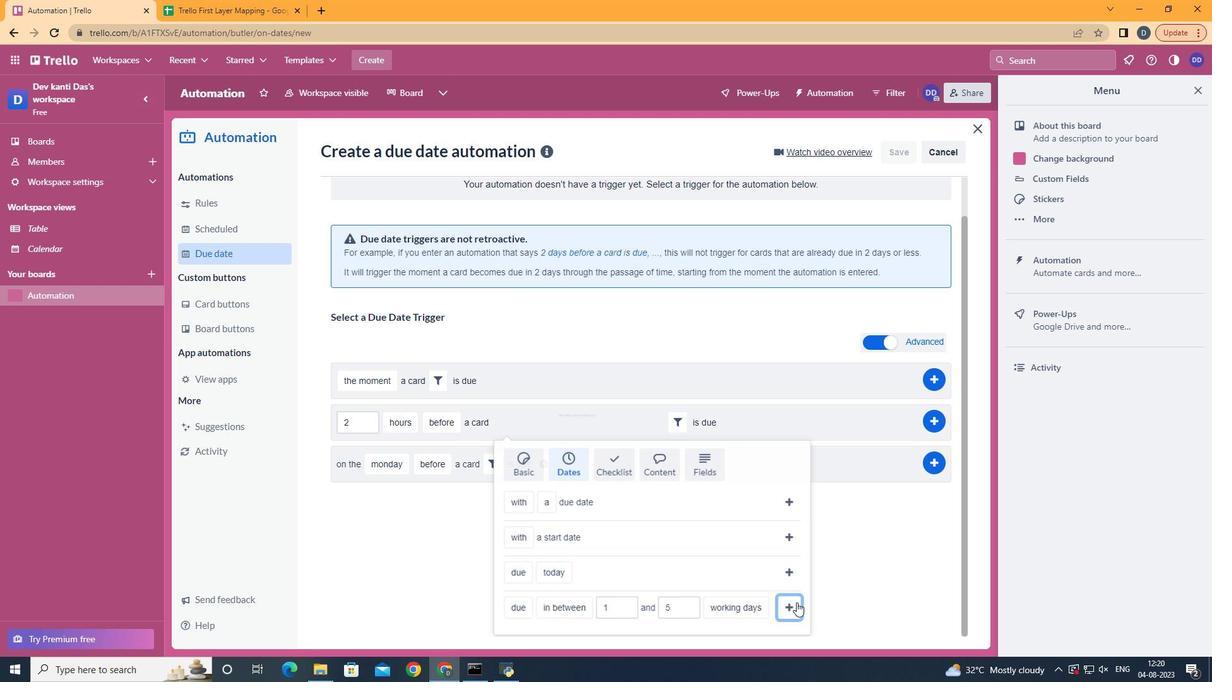 
Action: Mouse pressed left at (797, 602)
Screenshot: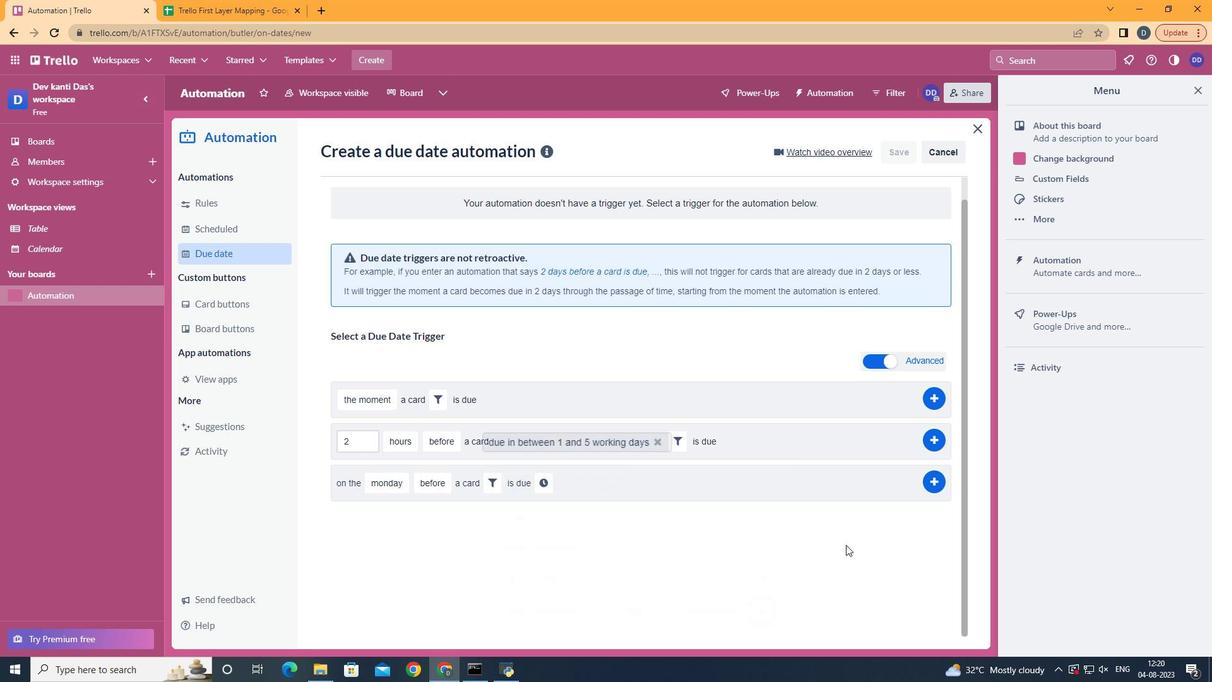 
Action: Mouse moved to (936, 462)
Screenshot: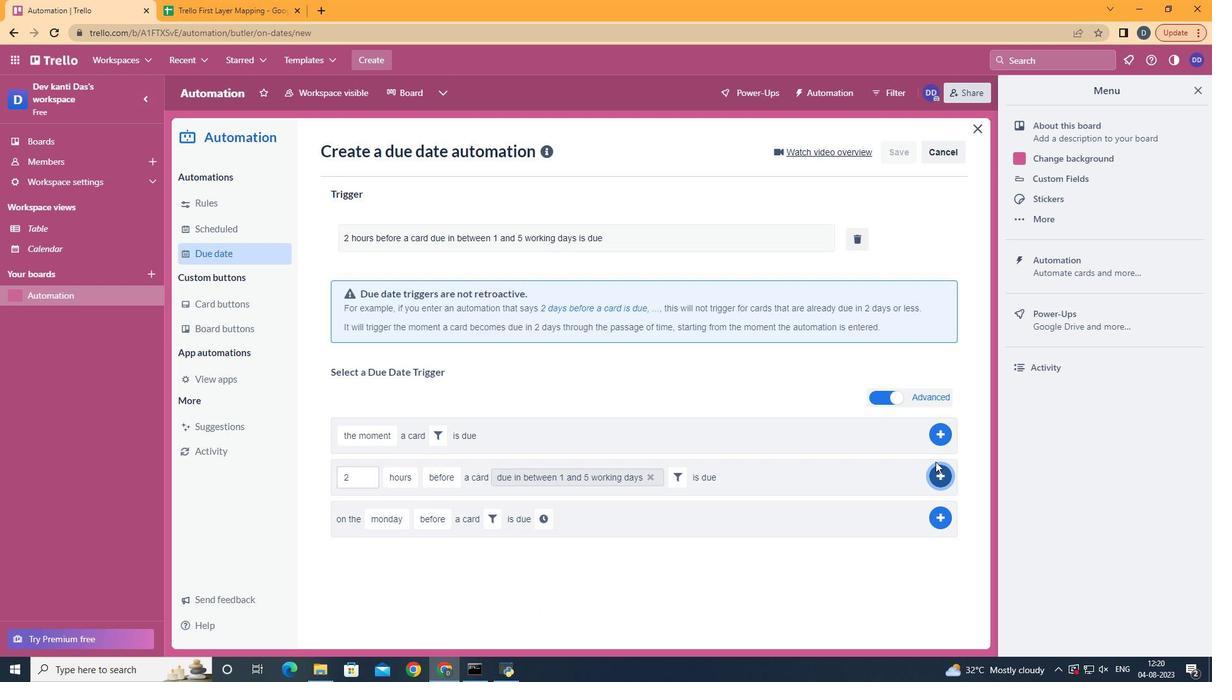 
Action: Mouse pressed left at (936, 462)
Screenshot: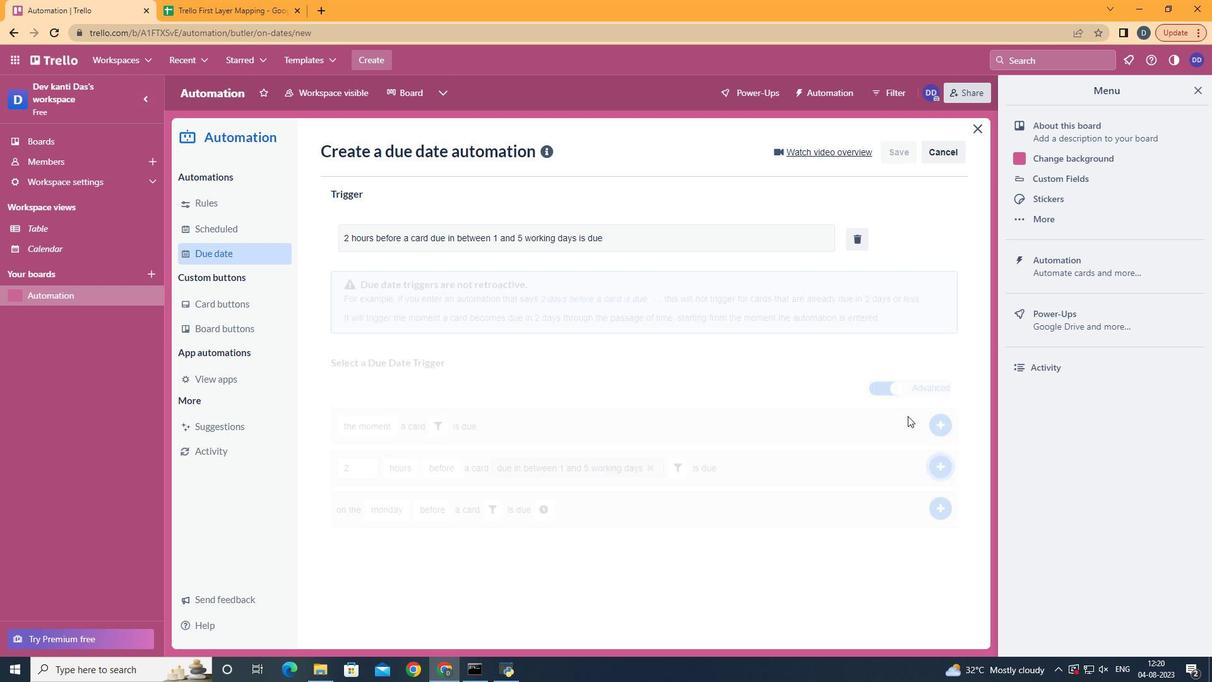 
Action: Mouse moved to (629, 235)
Screenshot: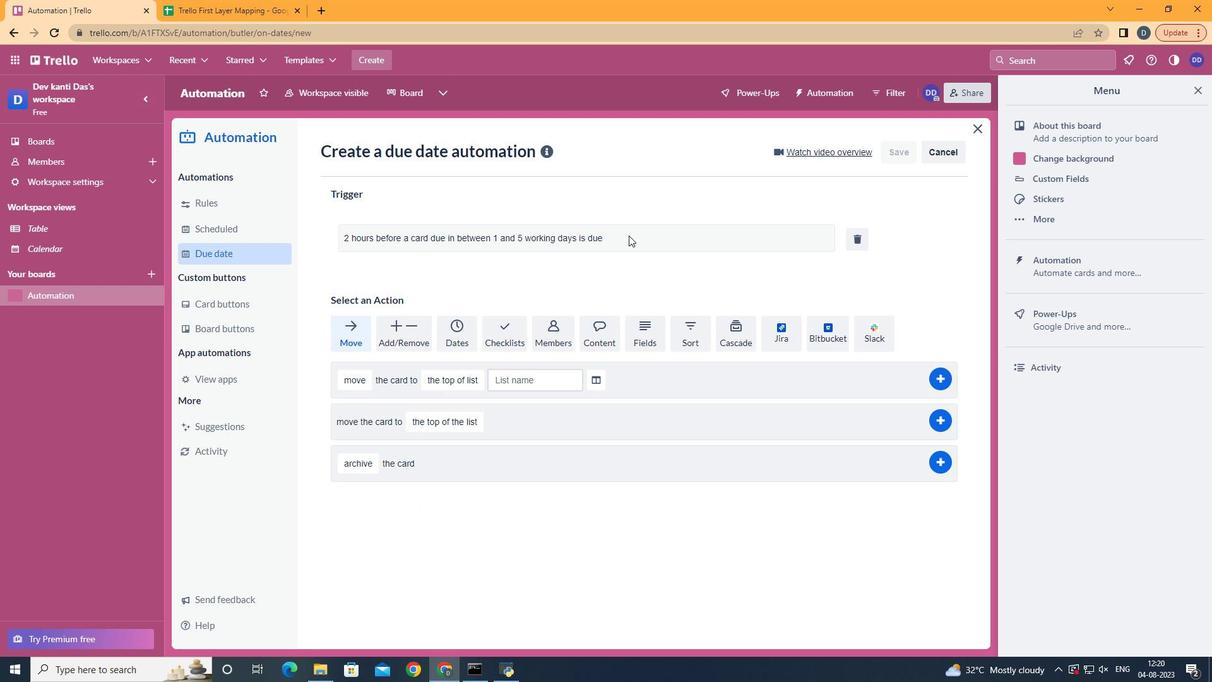 
